 Task: Enable or disable specific Git settings.
Action: Key pressed 'g''i''t'Key.space
Screenshot: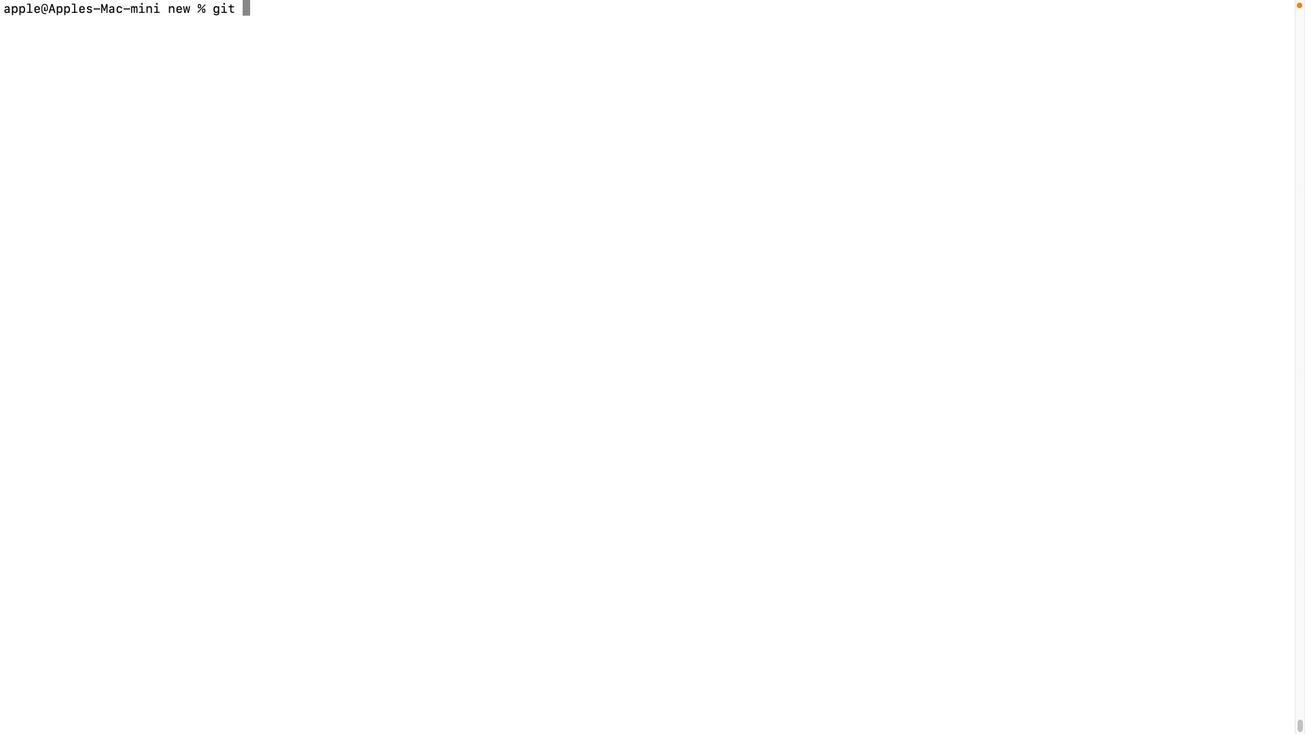 
Action: Mouse moved to (119, 270)
Screenshot: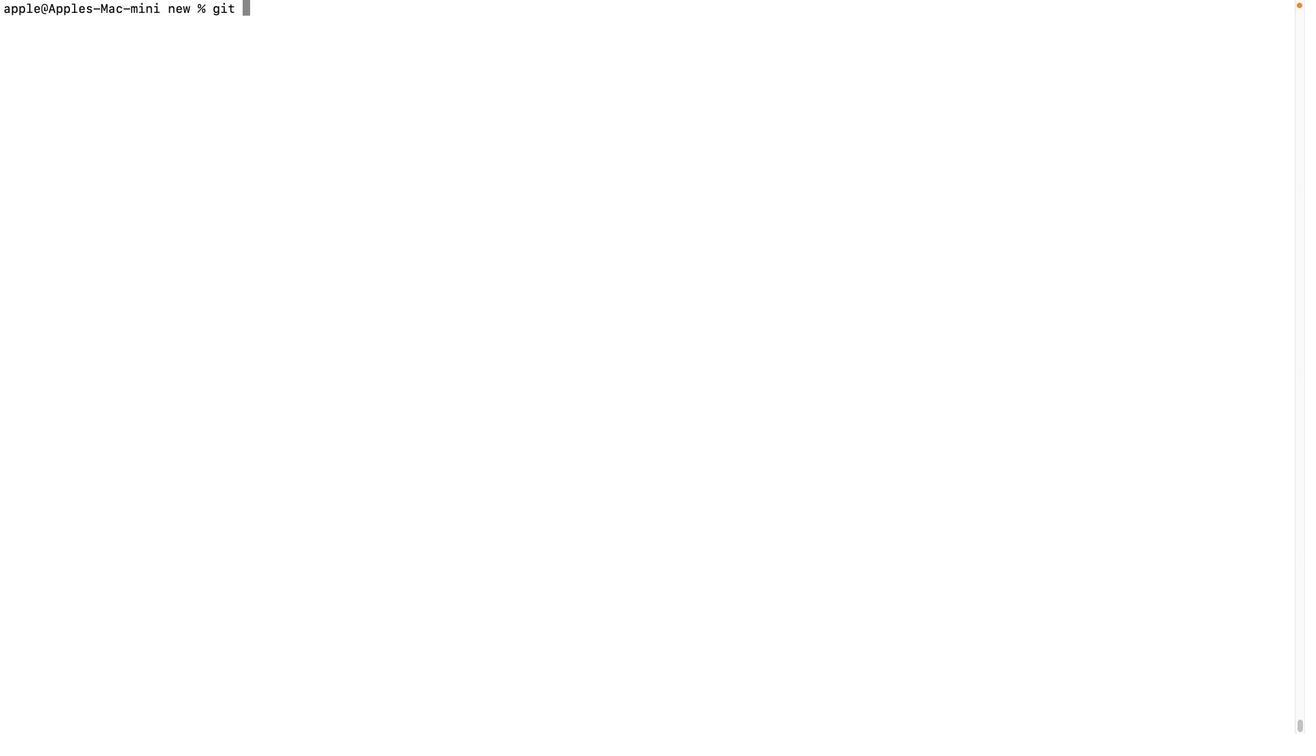 
Action: Mouse pressed left at (119, 270)
Screenshot: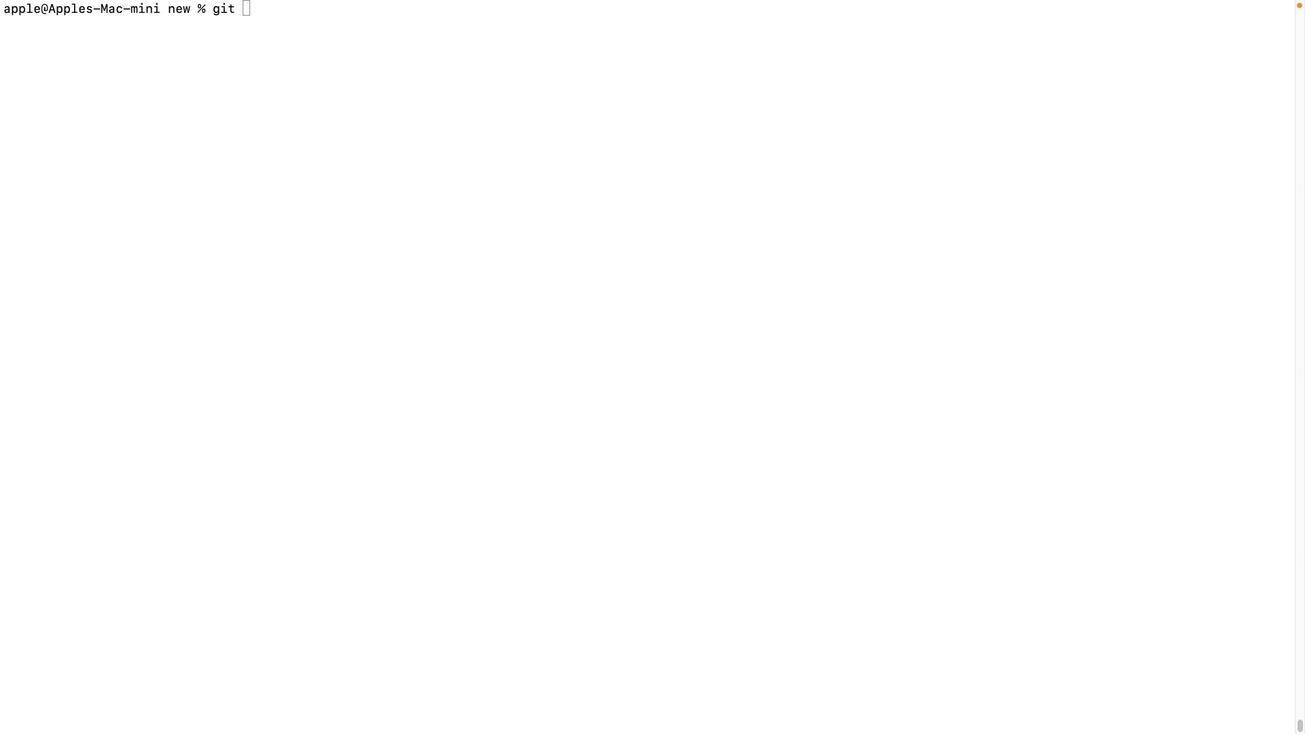 
Action: Mouse moved to (310, 160)
Screenshot: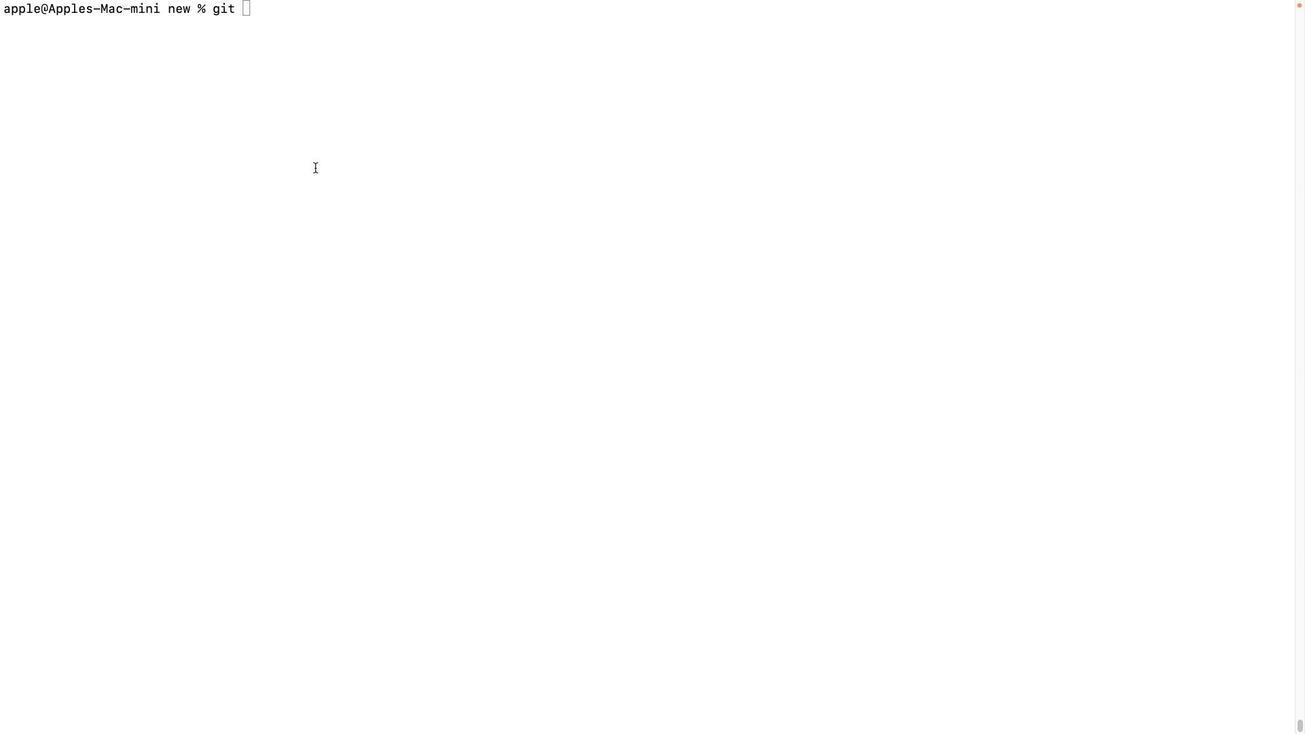 
Action: Mouse pressed left at (310, 160)
Screenshot: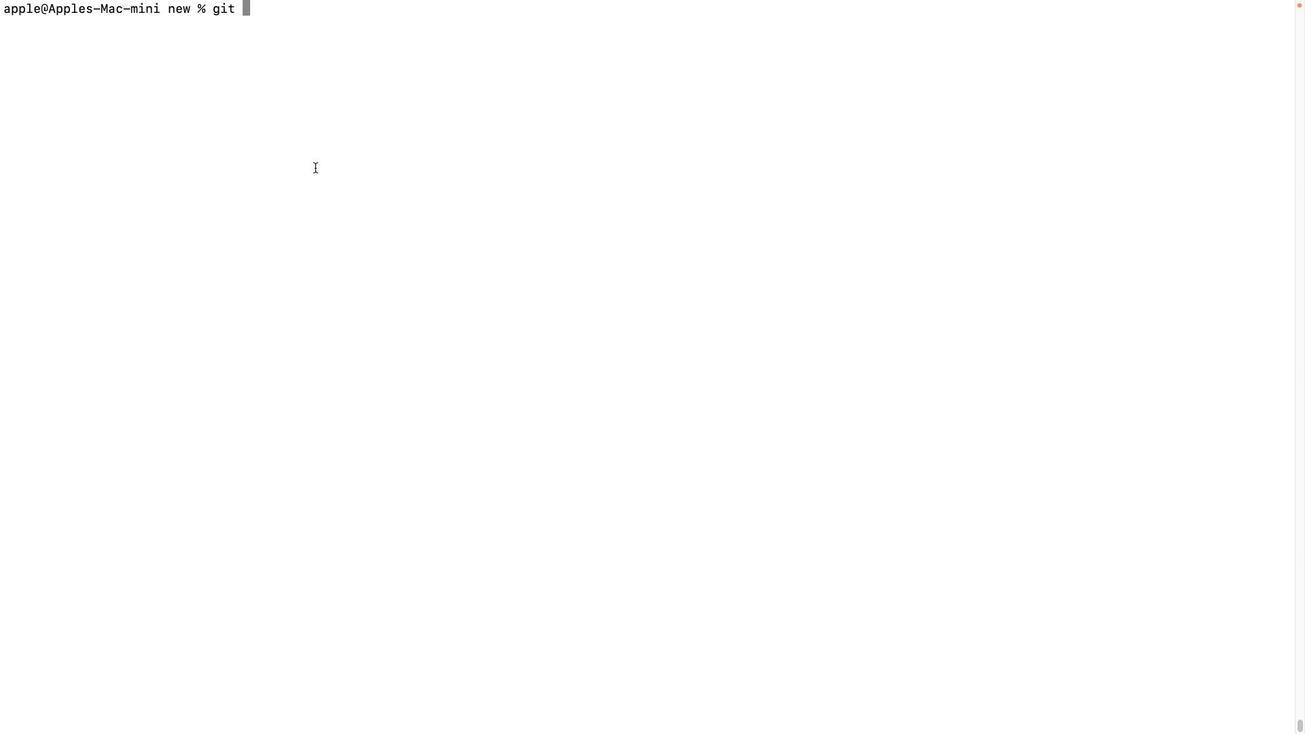 
Action: Key pressed 'c''o''n''f''i''g'Key.space'c''o''r''e''.''a''u''t''o''c''r''l''f'Key.space't''r''u''e'Key.enter'g''i''t'Key.space'c''o''n''f''i''g'Key.space'-''-''u''n''s''e''t'Key.space'c''o''r''e''.''a''u''t''o''c''r''l''f'Key.enter'g''i''t'Key.space'c''o''n''f''i''g'Key.space'c''o''l''o''r''.''u''i'Key.space't''r''u''e'Key.enter'g''i''t'Key.space'c''o''n''f''i''g'Key.space'-''-''u''n''s''e''t'Key.space'c''o''l''o''r''.''u''i'Key.enter
Screenshot: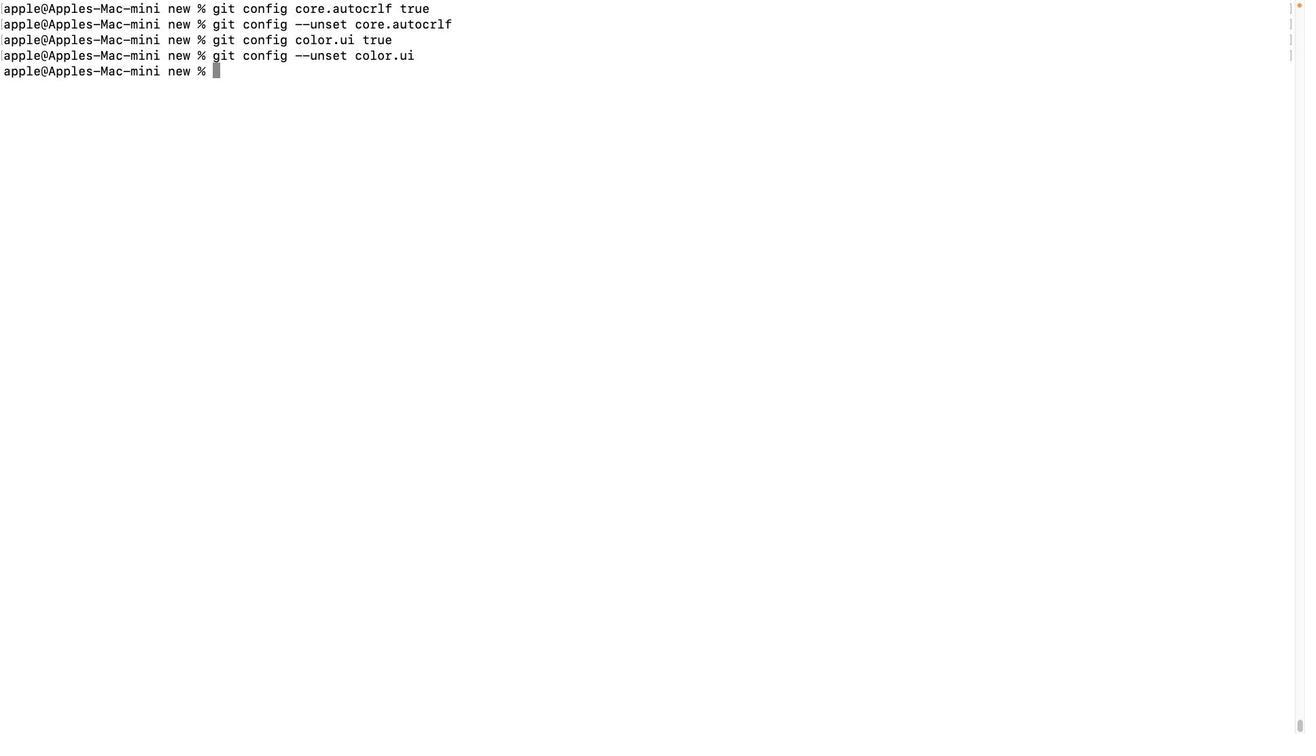 
